 Task: Add in the project ZillaTech an epic 'Release Management Implementation'.
Action: Mouse moved to (194, 58)
Screenshot: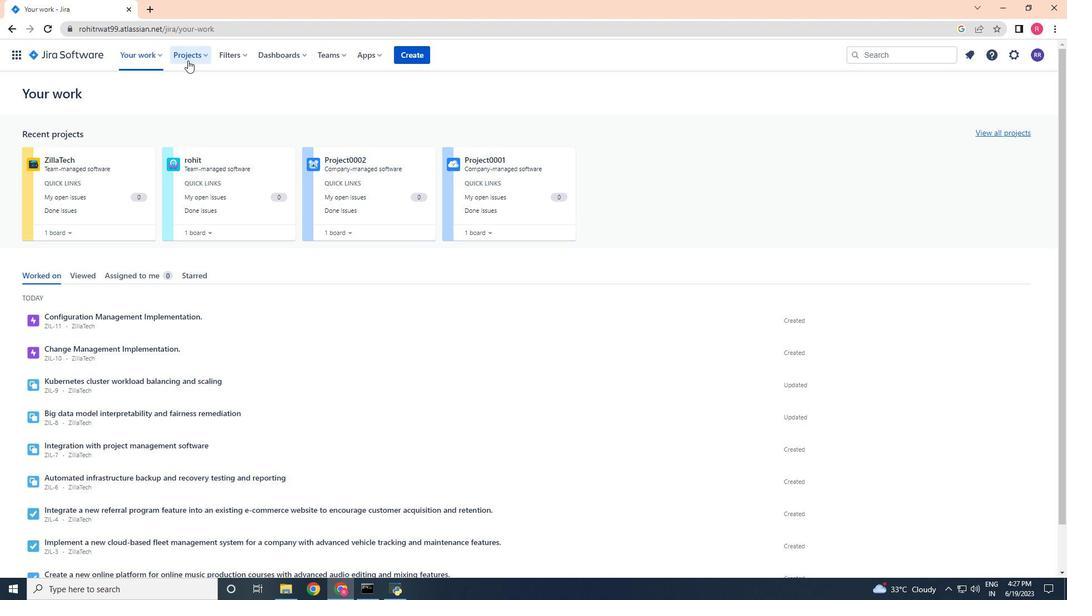 
Action: Mouse pressed left at (194, 58)
Screenshot: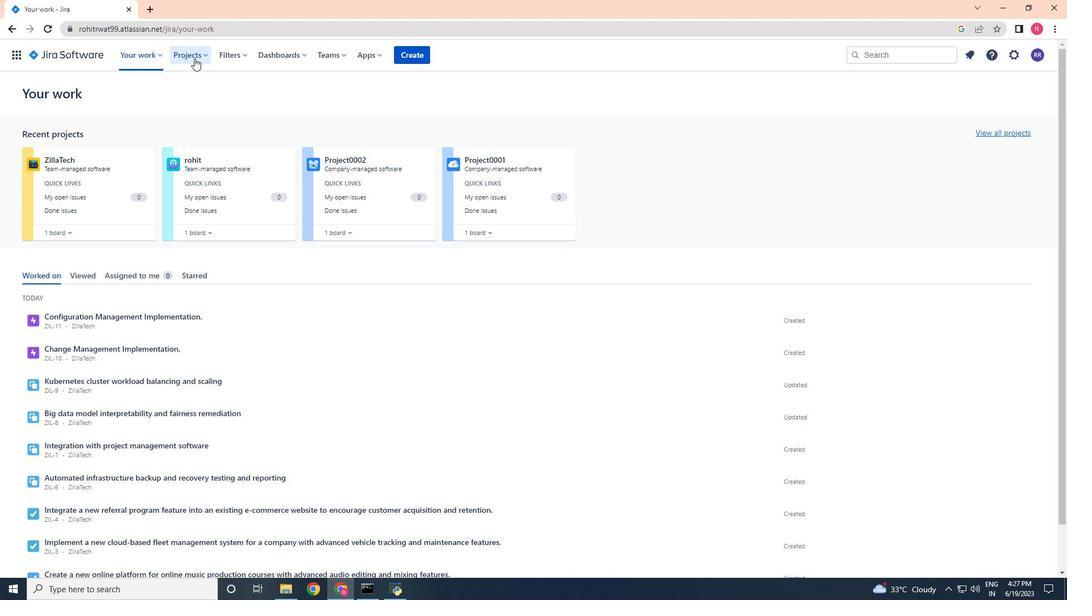 
Action: Mouse moved to (197, 97)
Screenshot: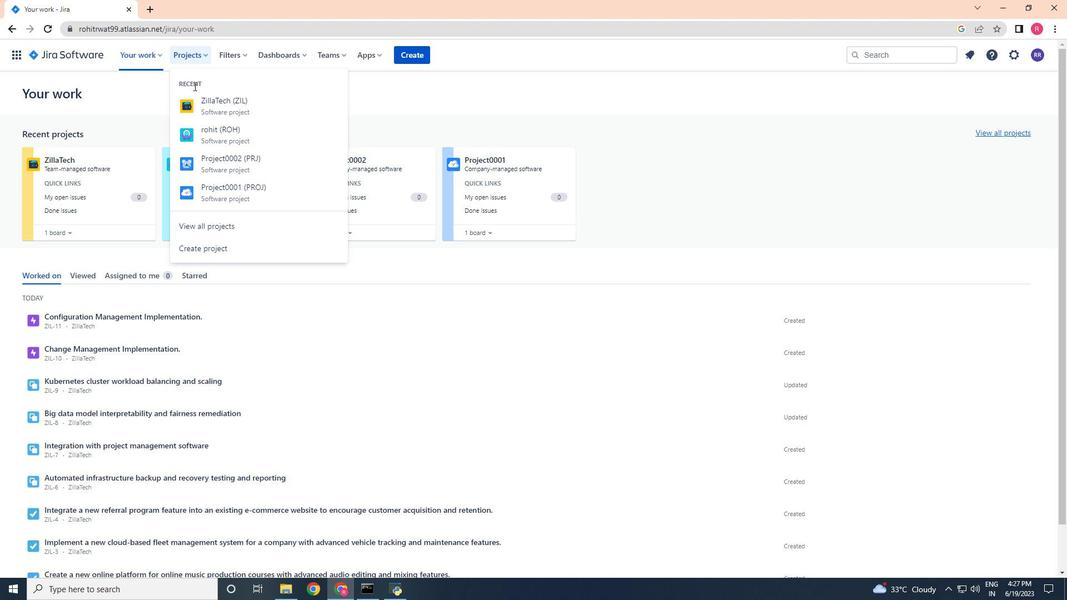 
Action: Mouse pressed left at (197, 97)
Screenshot: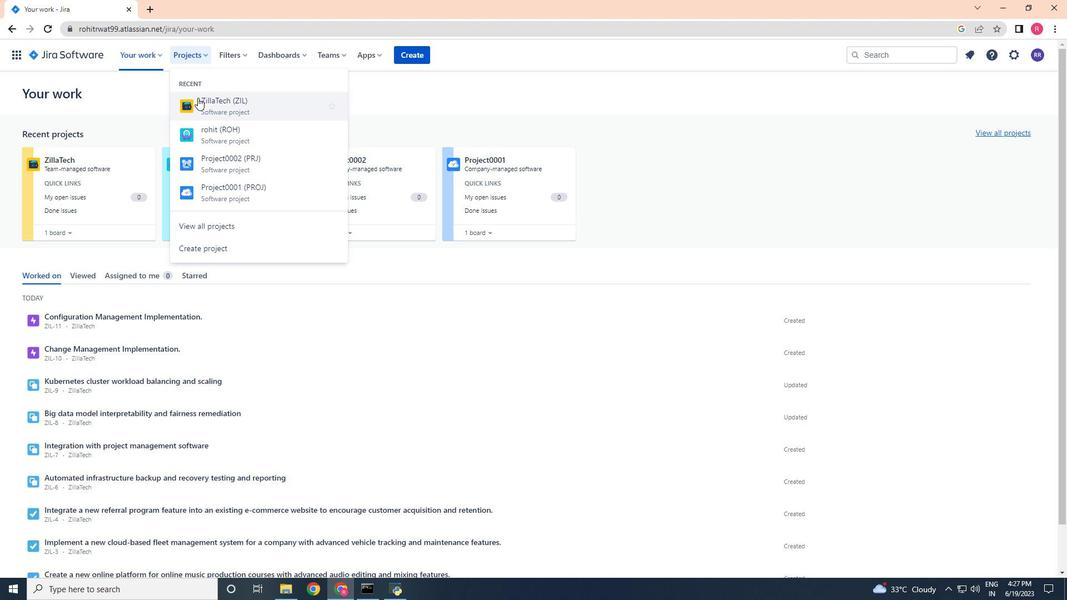 
Action: Mouse moved to (36, 162)
Screenshot: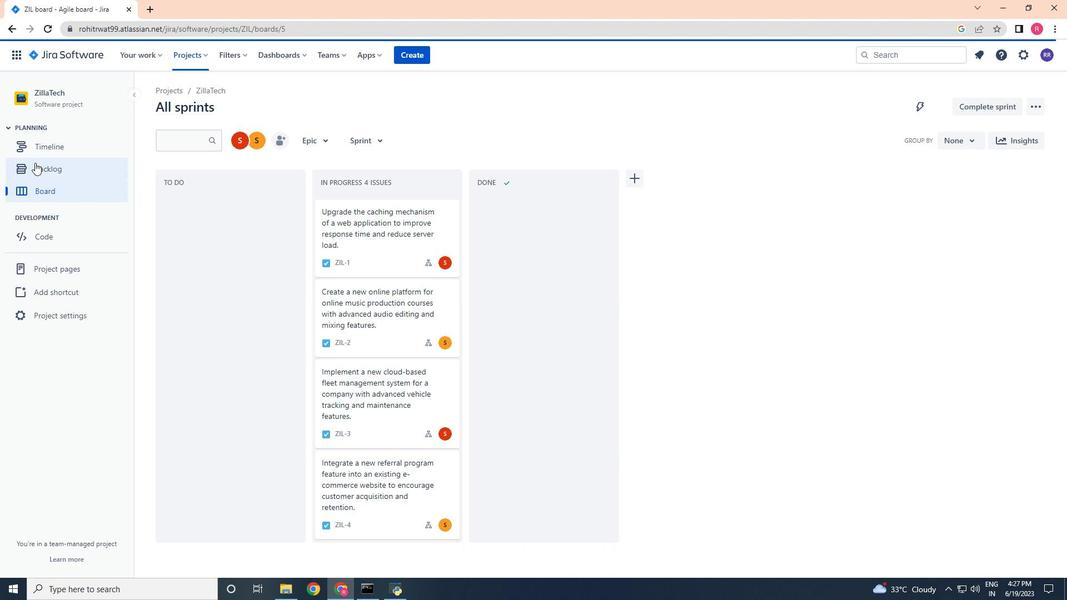 
Action: Mouse pressed left at (36, 162)
Screenshot: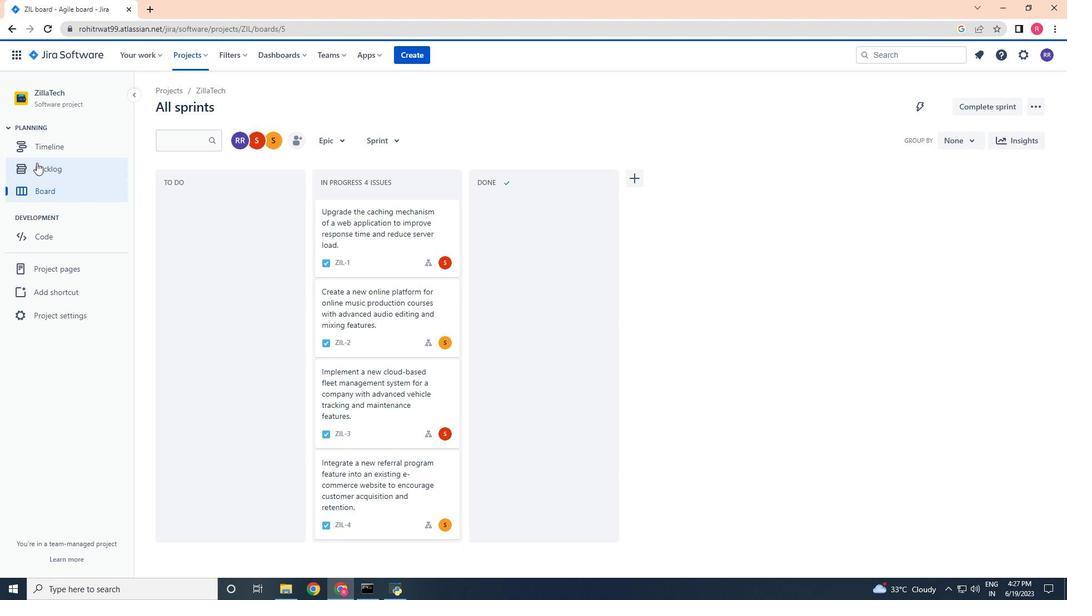 
Action: Mouse moved to (222, 299)
Screenshot: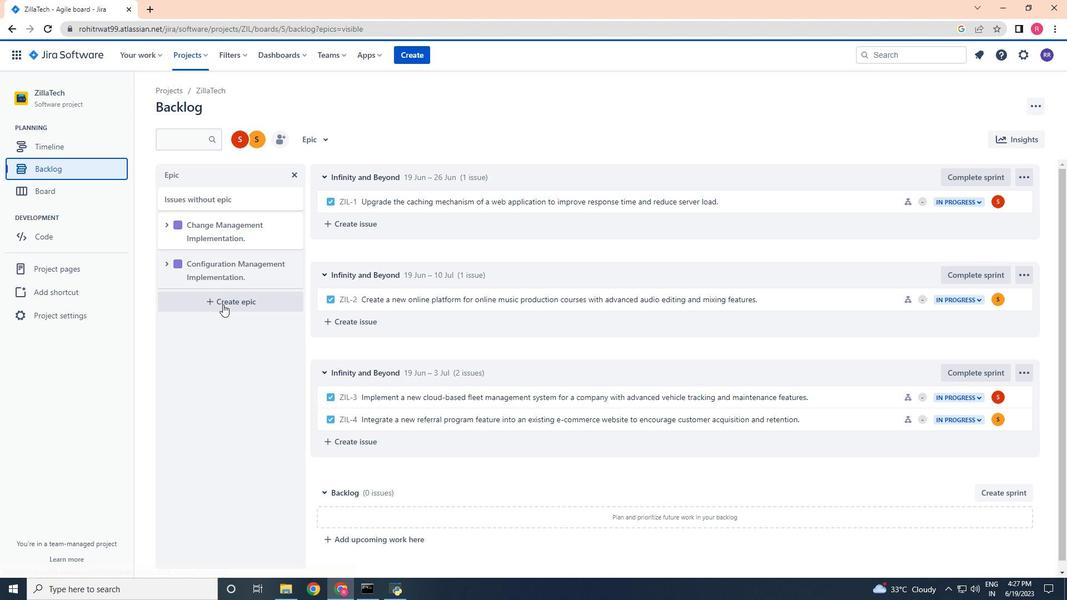 
Action: Mouse pressed left at (222, 299)
Screenshot: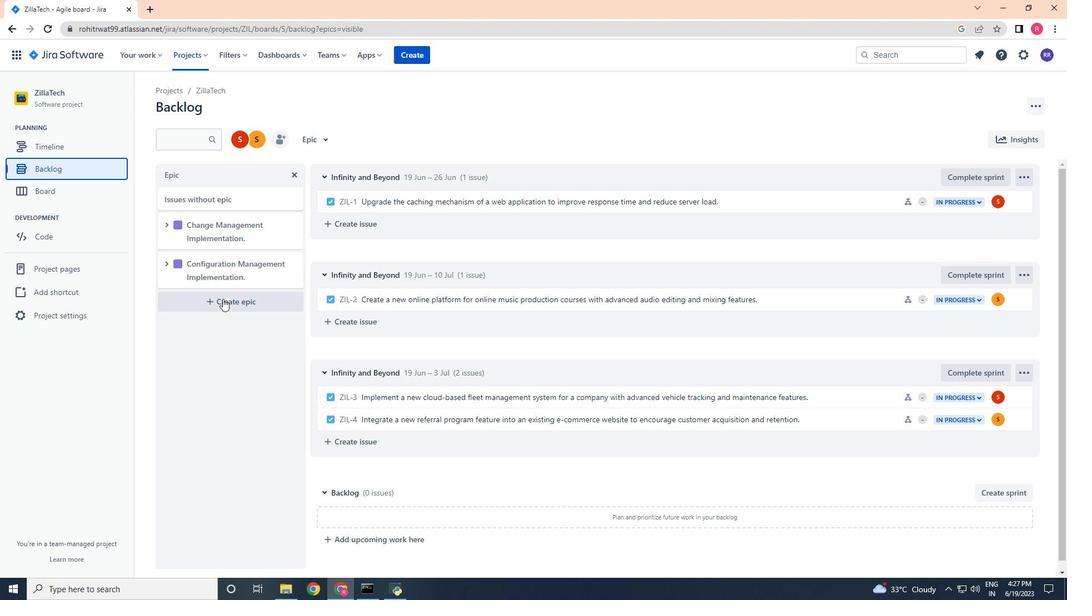 
Action: Key pressed <Key.shift>Release<Key.space><Key.shift><Key.shift><Key.shift><Key.shift><Key.shift>Management<Key.space><Key.shift>Implementation.<Key.enter>
Screenshot: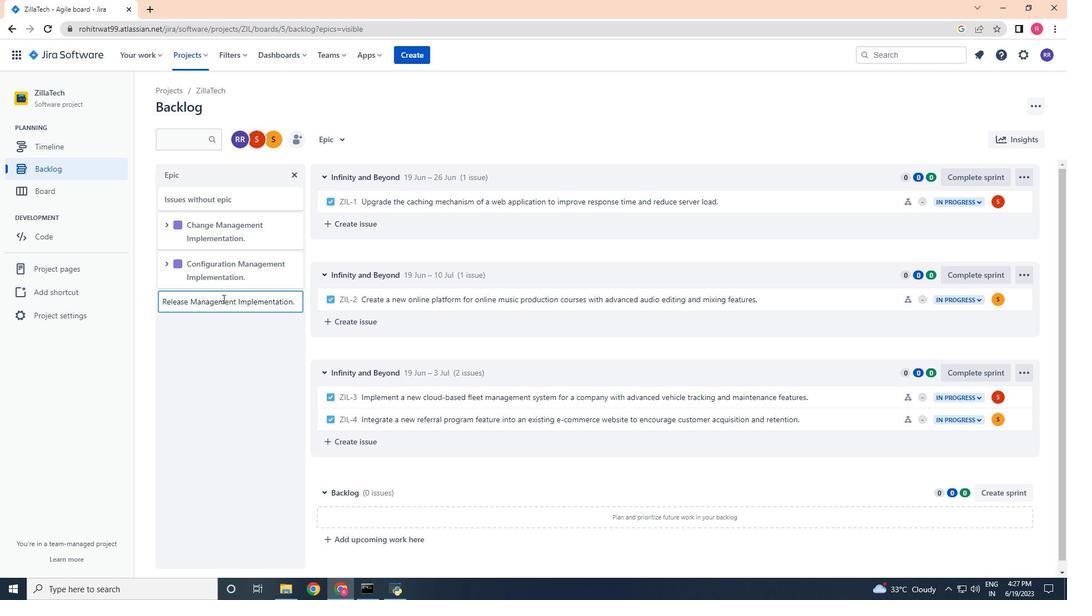 
Action: Mouse moved to (214, 304)
Screenshot: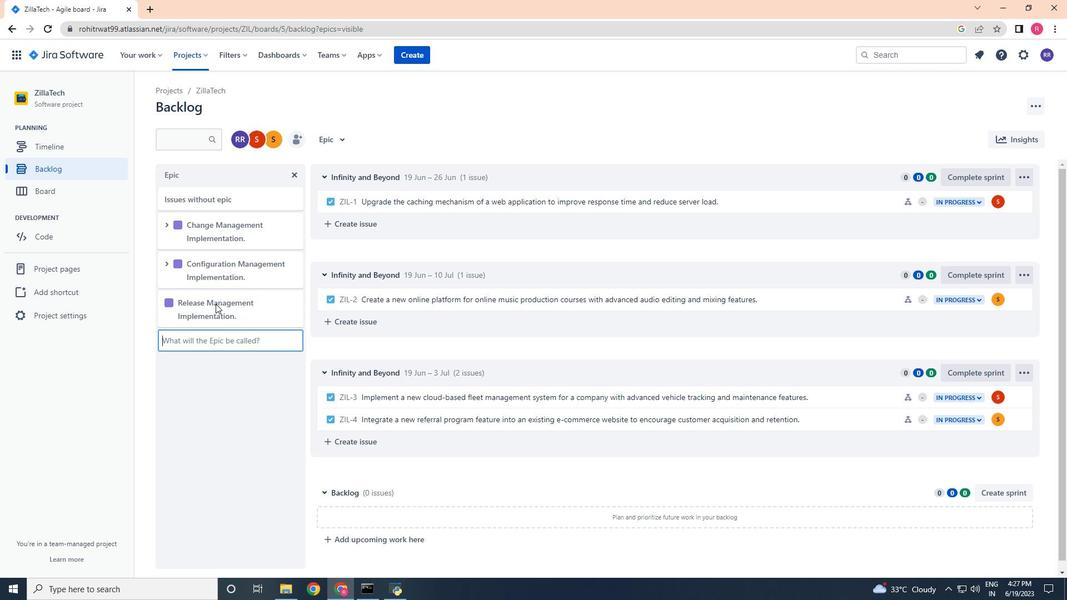 
